 Task: Create List Brand Identity Rebranding in Board Project Planning to Workspace Digital Marketing Agencies. Create List Brand Identity Consistency in Board Social Media Ad Campaign Management to Workspace Digital Marketing Agencies. Create List Brand Identity Localization in Board Market Analysis for Market Penetration Strategy to Workspace Digital Marketing Agencies
Action: Mouse moved to (382, 130)
Screenshot: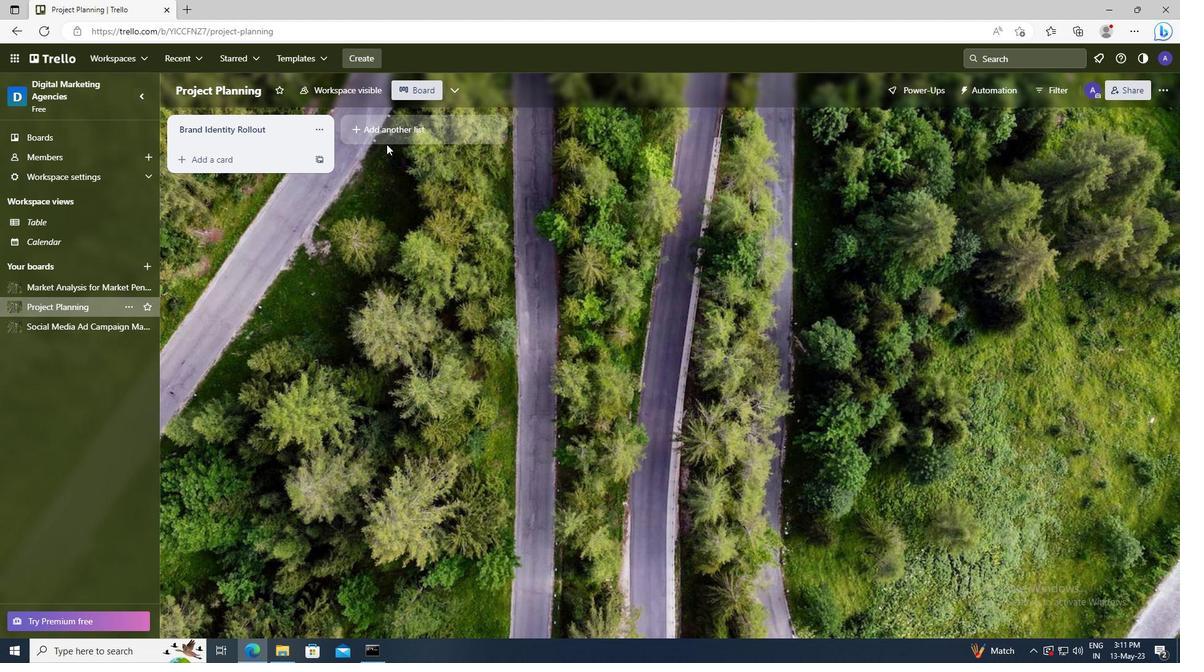 
Action: Mouse pressed left at (382, 130)
Screenshot: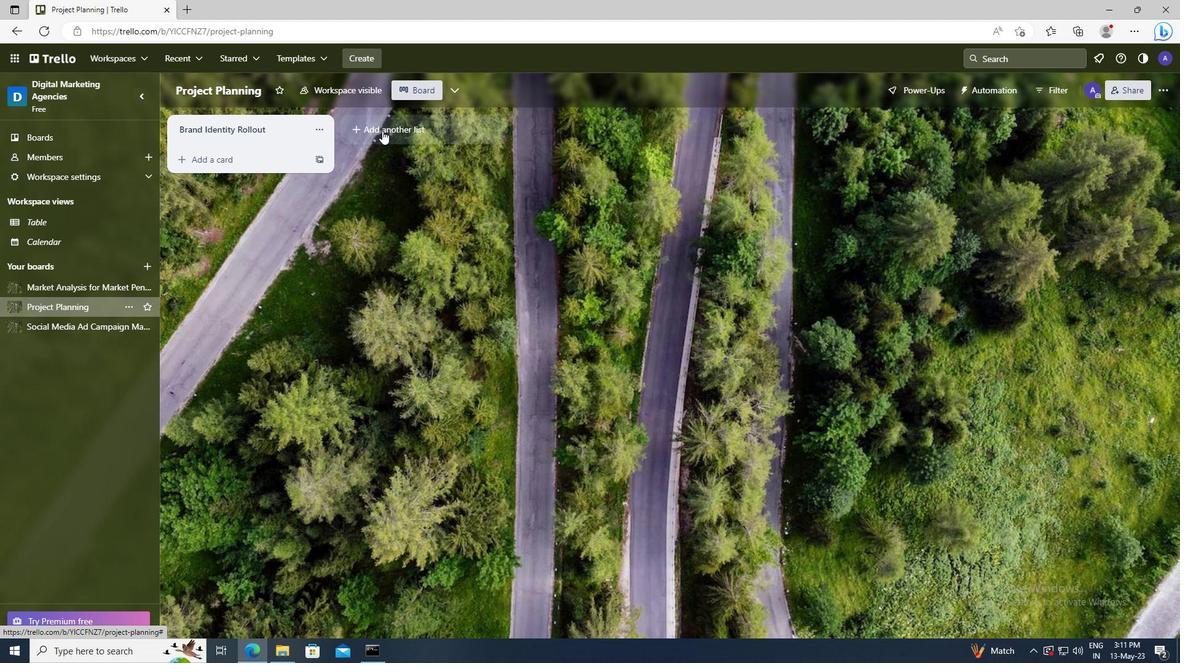 
Action: Key pressed <Key.shift>BRAND<Key.space><Key.shift>IDENTITY<Key.space><Key.shift>REBRANDING
Screenshot: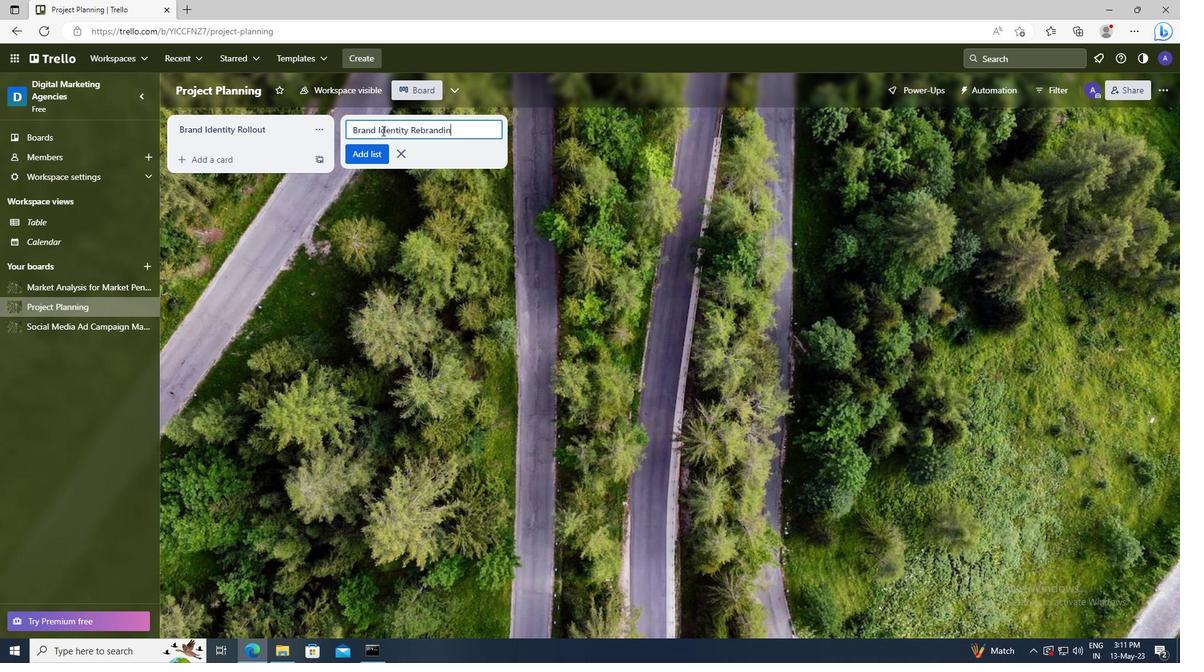 
Action: Mouse moved to (371, 158)
Screenshot: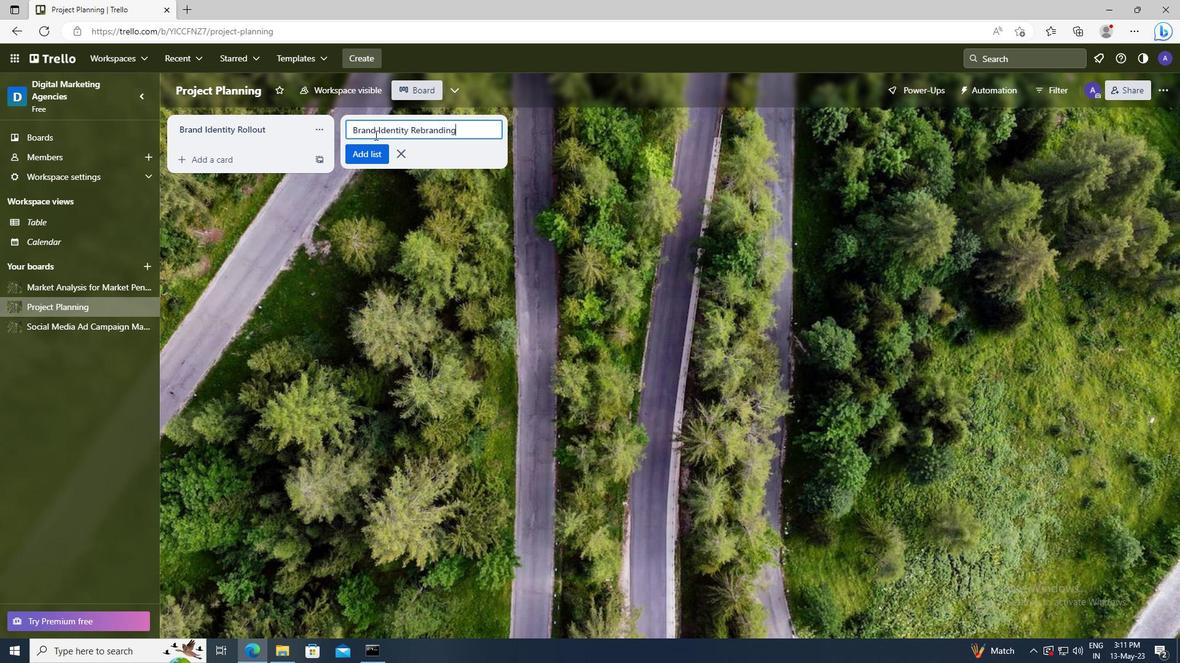 
Action: Mouse pressed left at (371, 158)
Screenshot: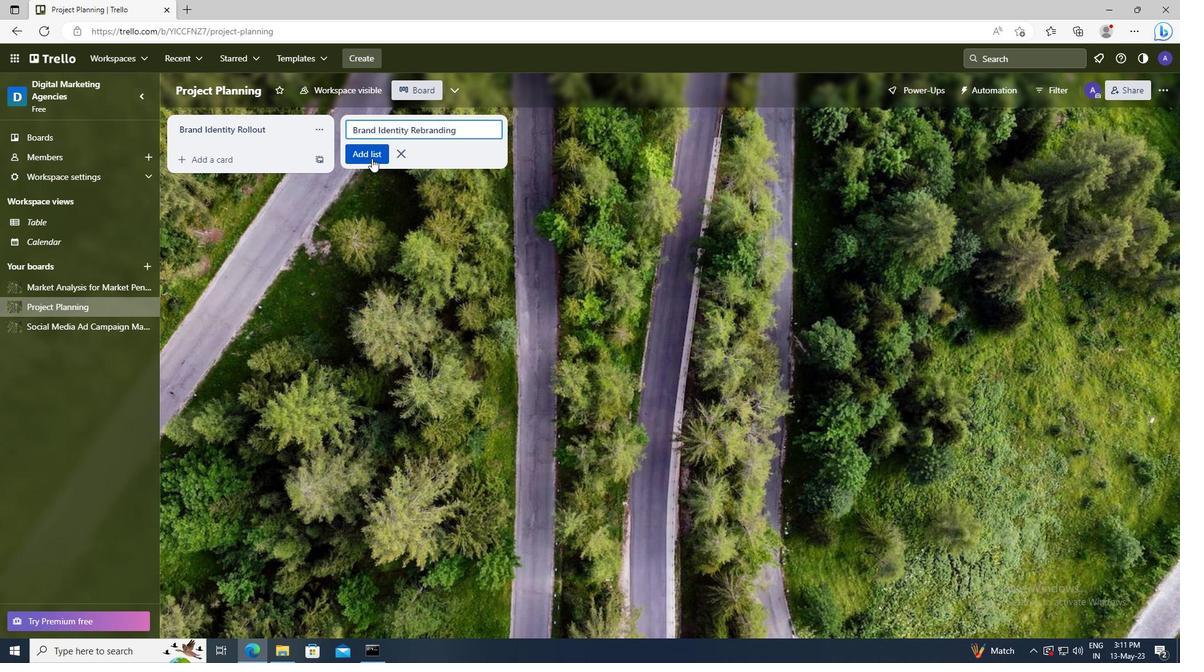 
Action: Mouse moved to (98, 329)
Screenshot: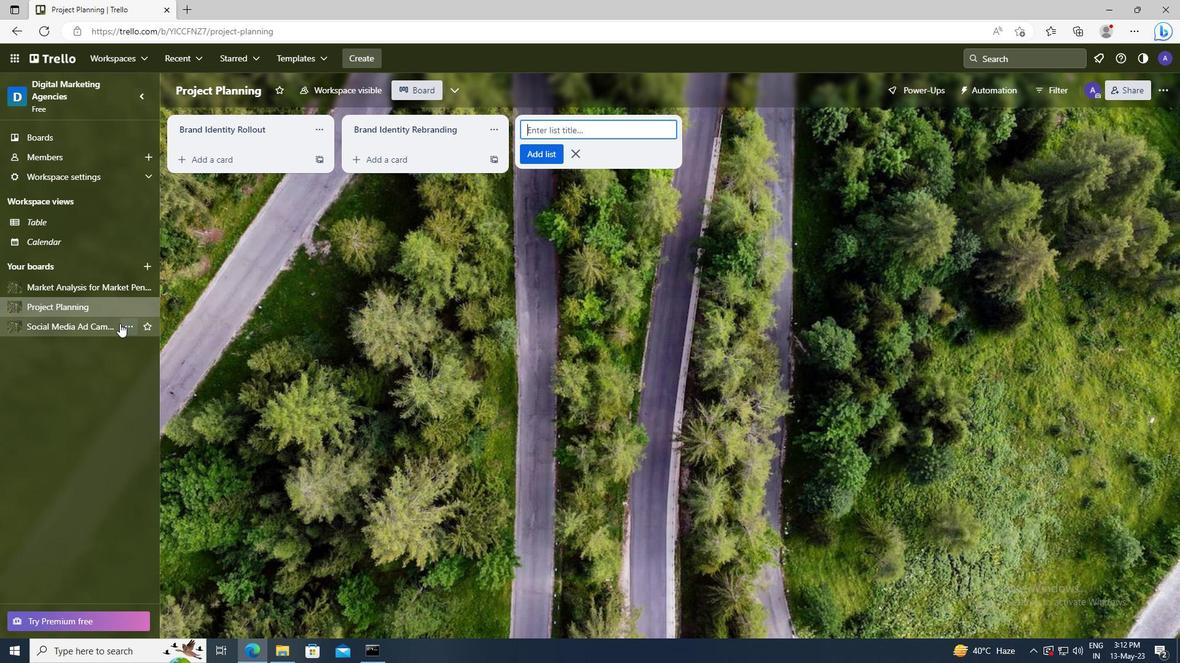 
Action: Mouse pressed left at (98, 329)
Screenshot: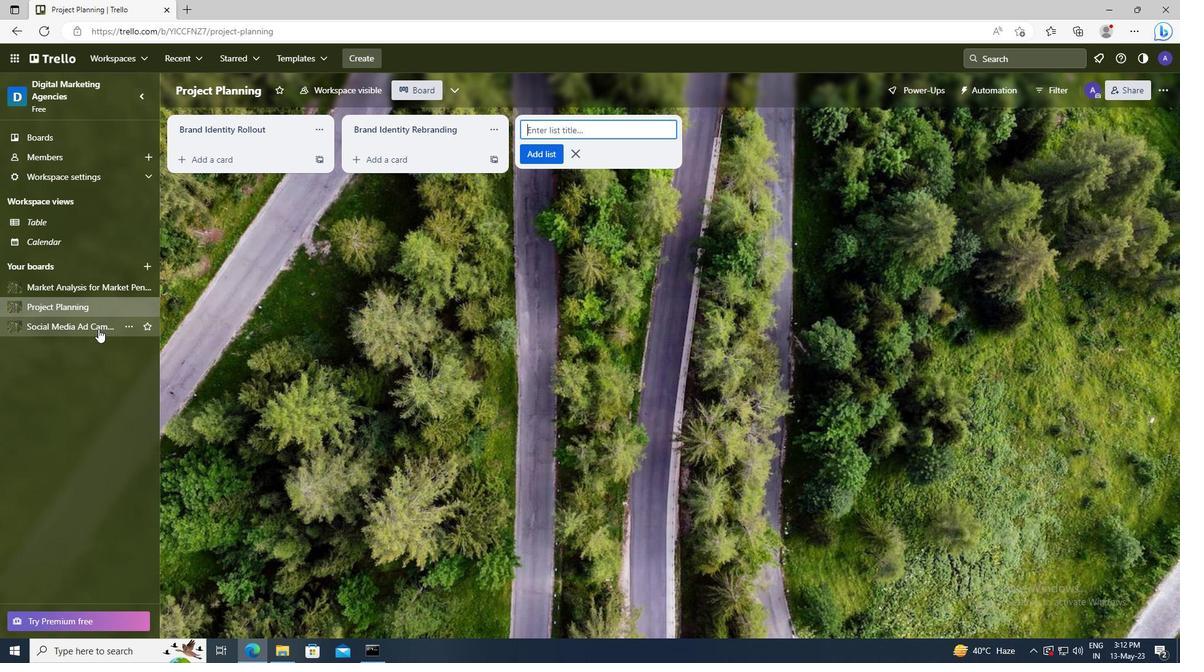 
Action: Mouse moved to (379, 130)
Screenshot: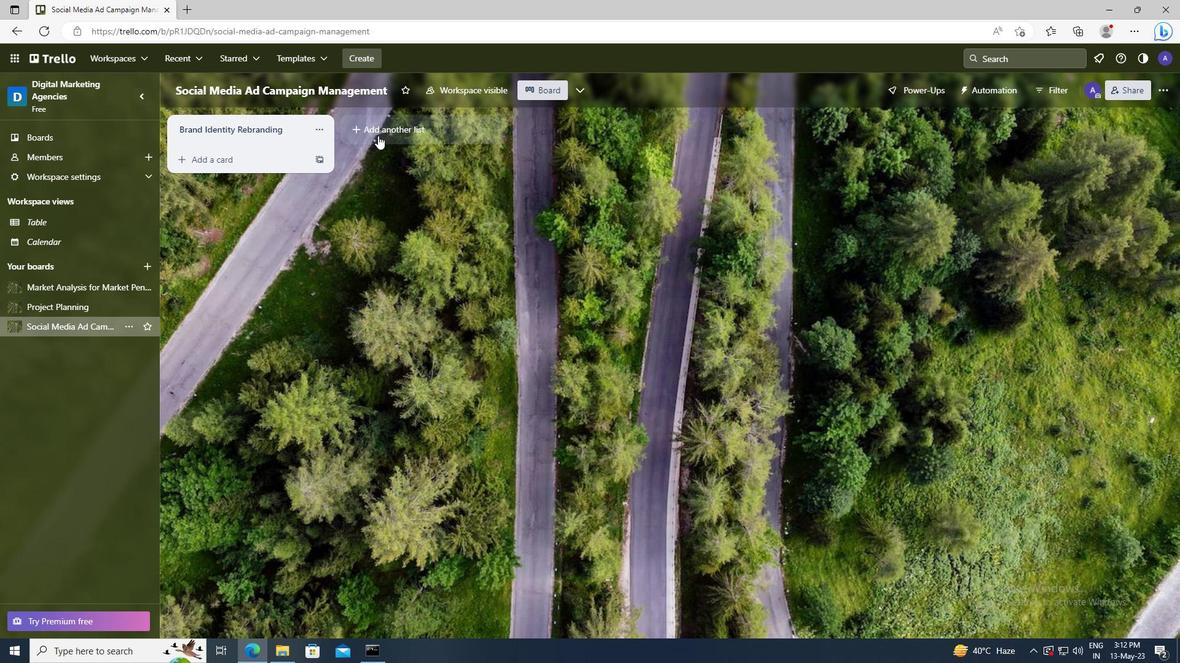 
Action: Mouse pressed left at (379, 130)
Screenshot: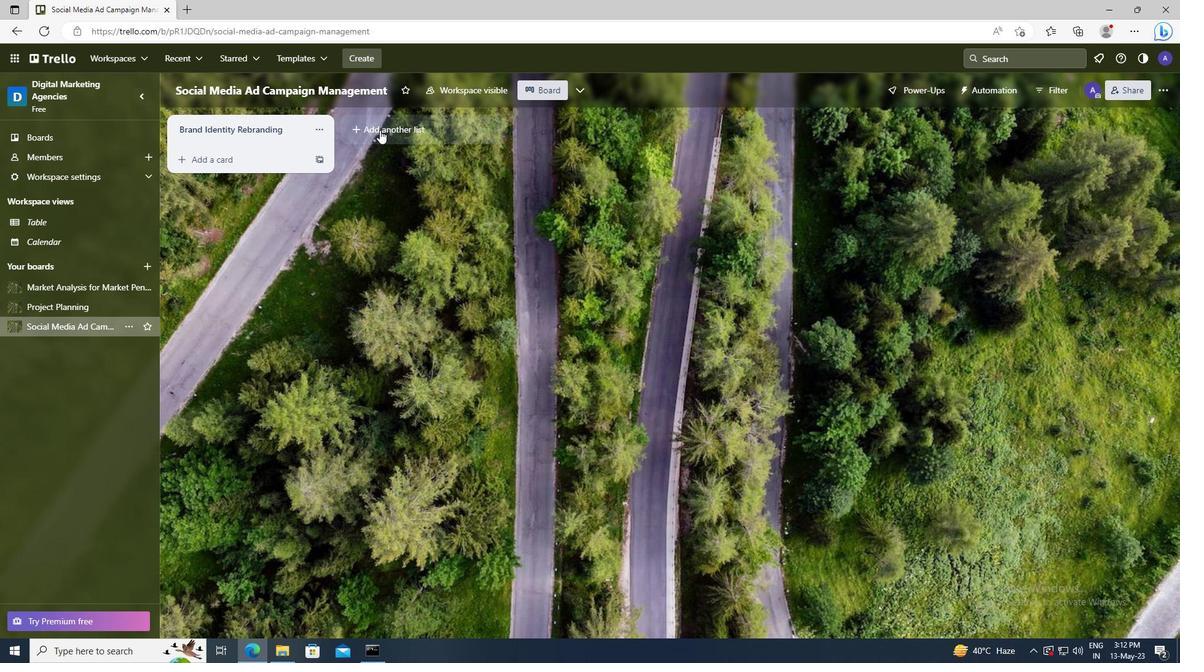 
Action: Key pressed <Key.shift>BRAND<Key.space><Key.shift>IDENTITY<Key.space><Key.shift>CONSISTENCY
Screenshot: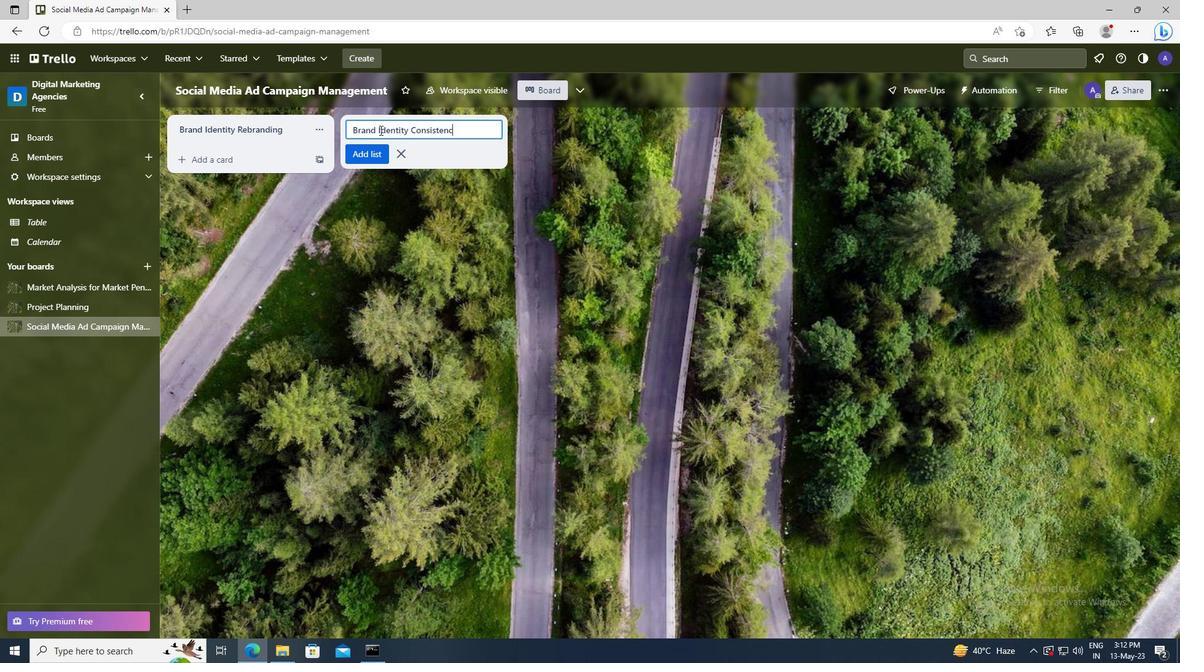 
Action: Mouse moved to (380, 155)
Screenshot: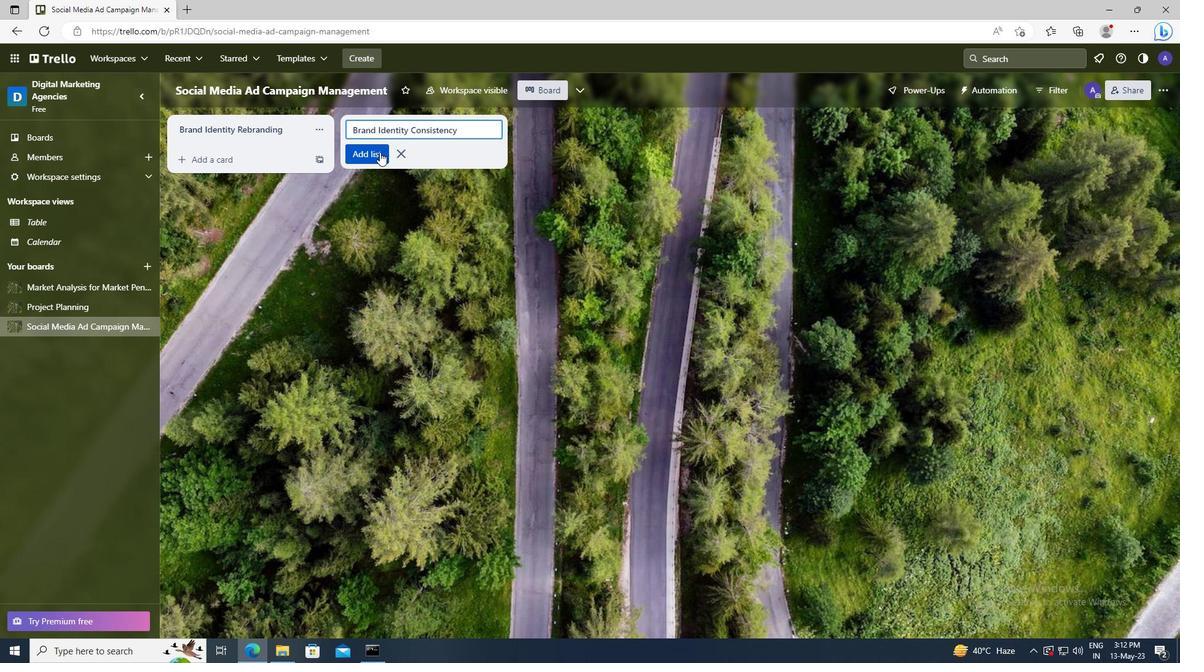 
Action: Mouse pressed left at (380, 155)
Screenshot: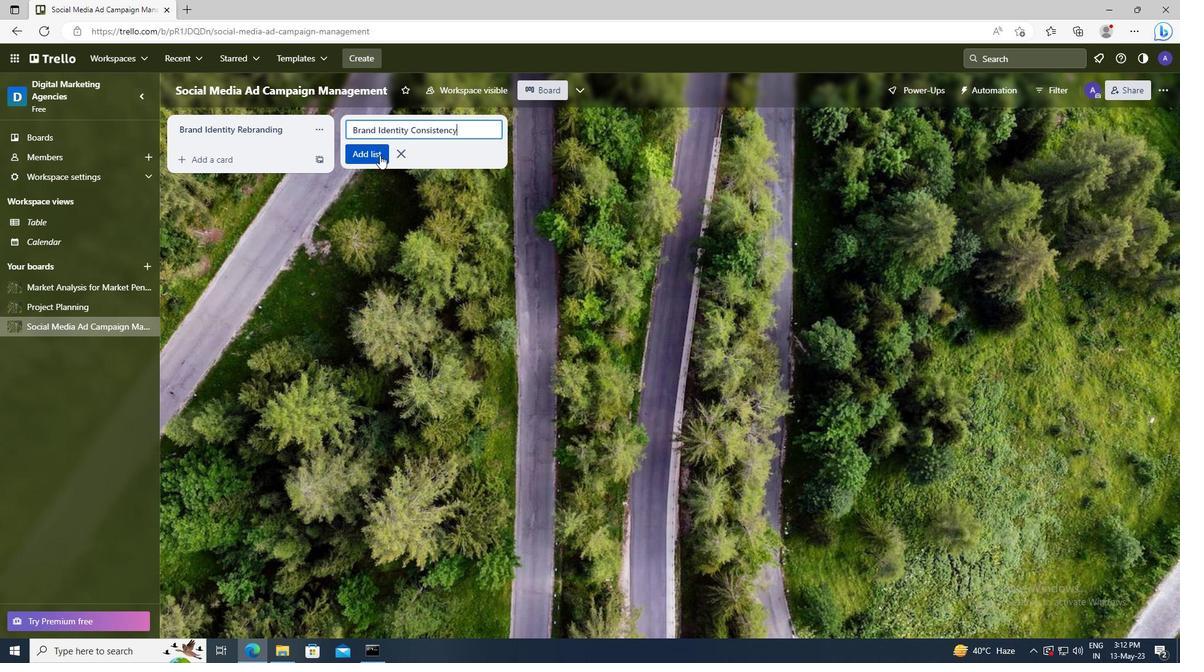 
Action: Mouse moved to (81, 287)
Screenshot: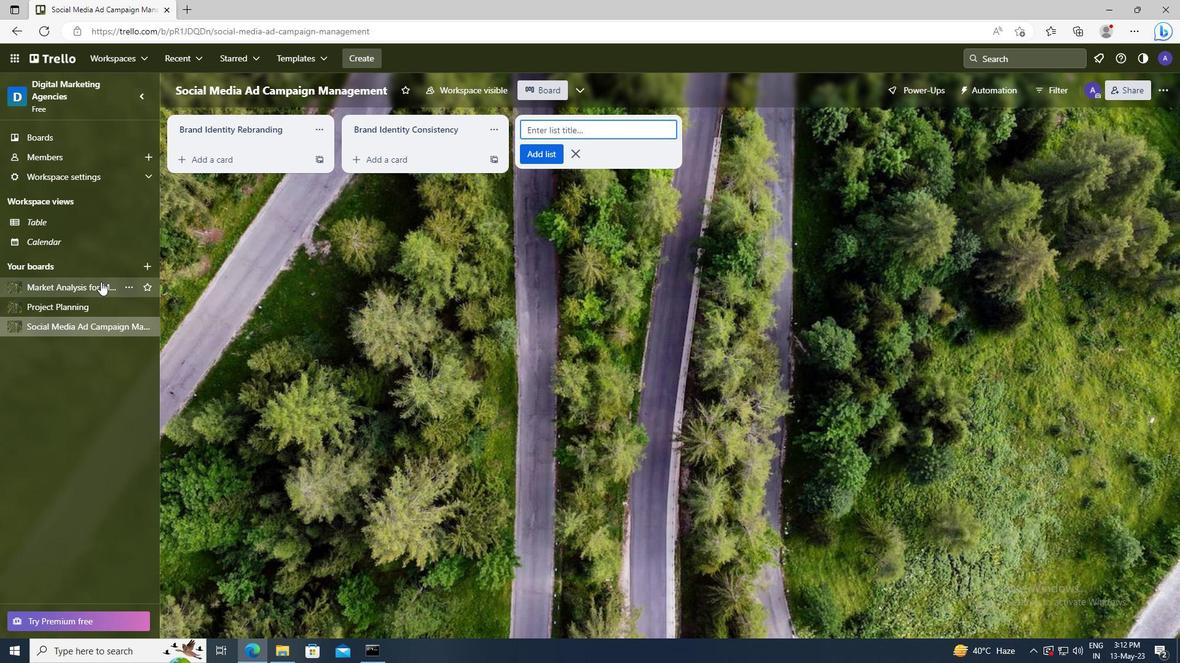 
Action: Mouse pressed left at (81, 287)
Screenshot: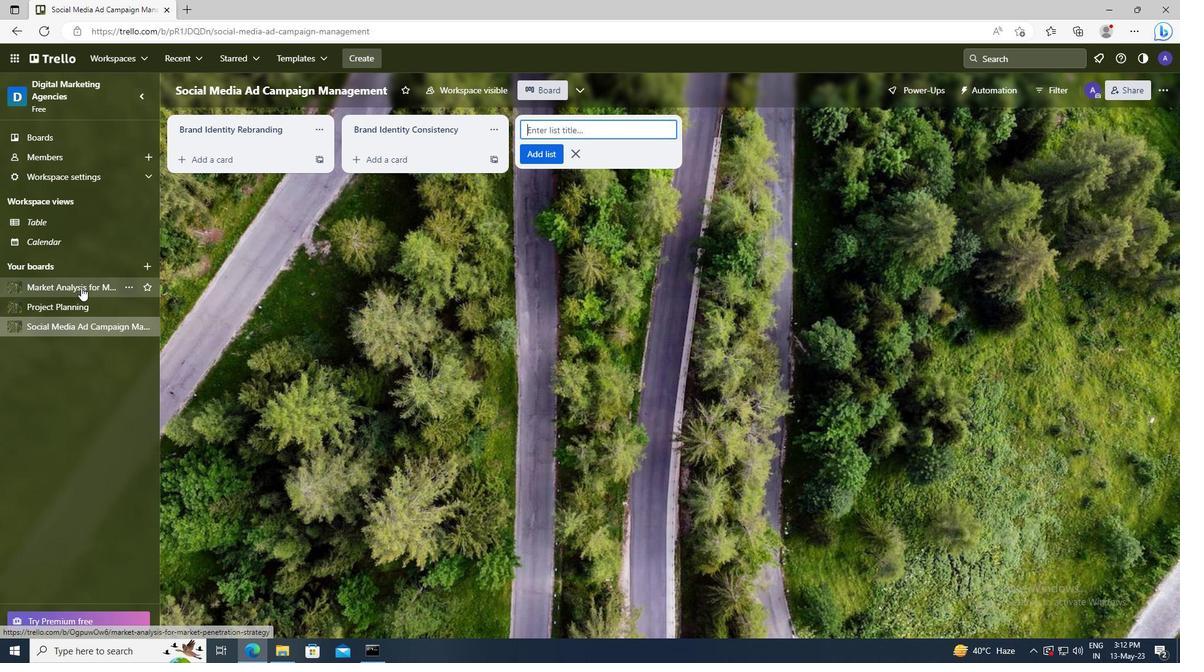 
Action: Mouse moved to (368, 133)
Screenshot: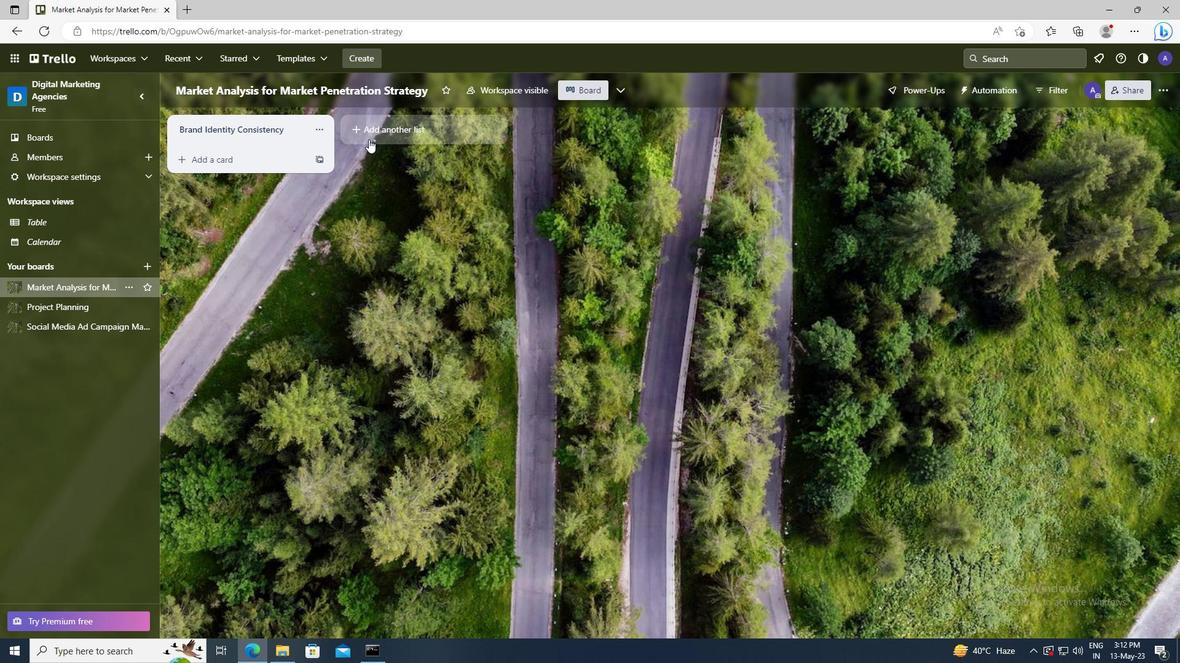 
Action: Mouse pressed left at (368, 133)
Screenshot: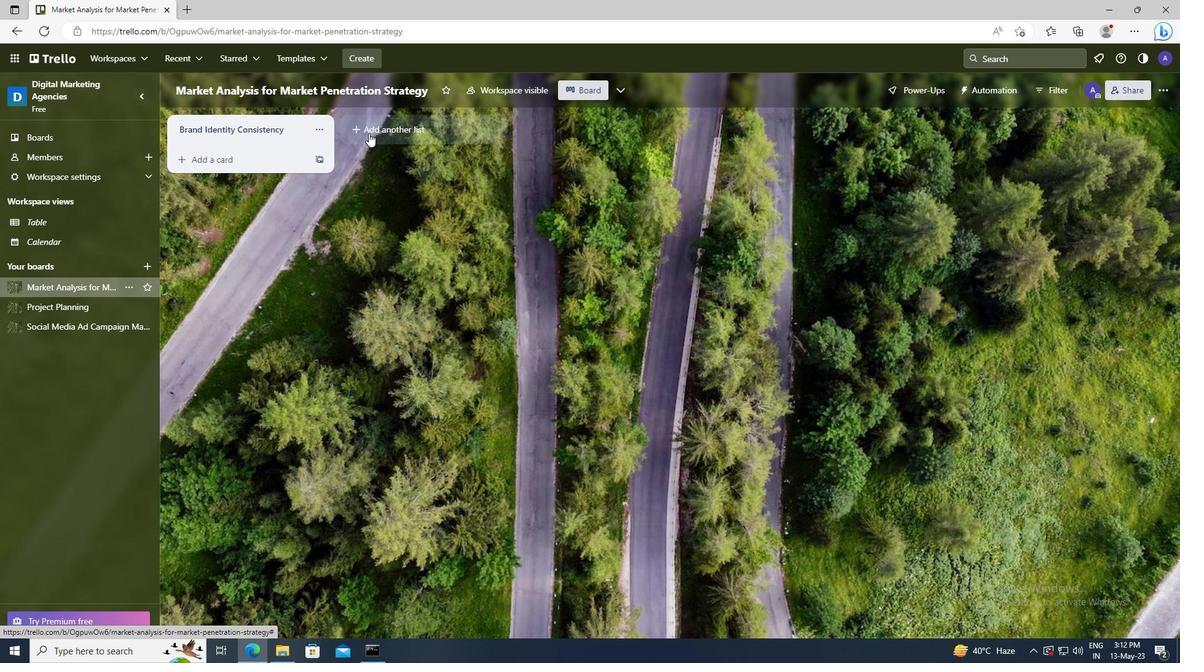 
Action: Key pressed <Key.shift>BRAND<Key.space><Key.shift>IDENTITY<Key.space><Key.shift>LOCALIZATION
Screenshot: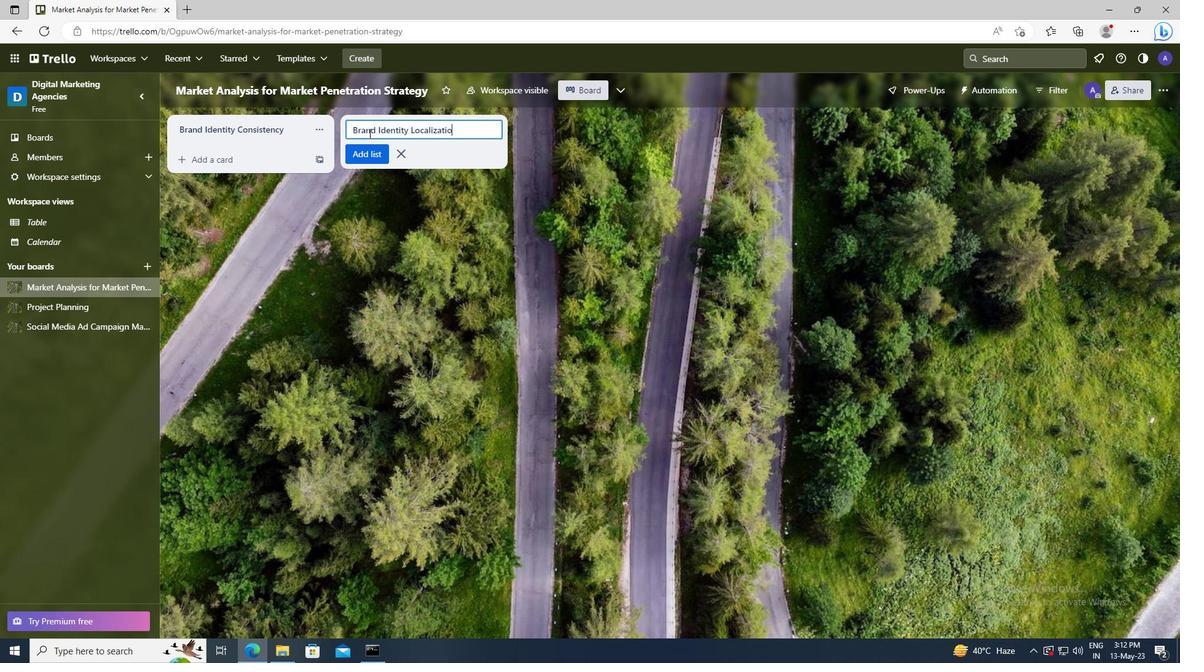 
Action: Mouse moved to (368, 153)
Screenshot: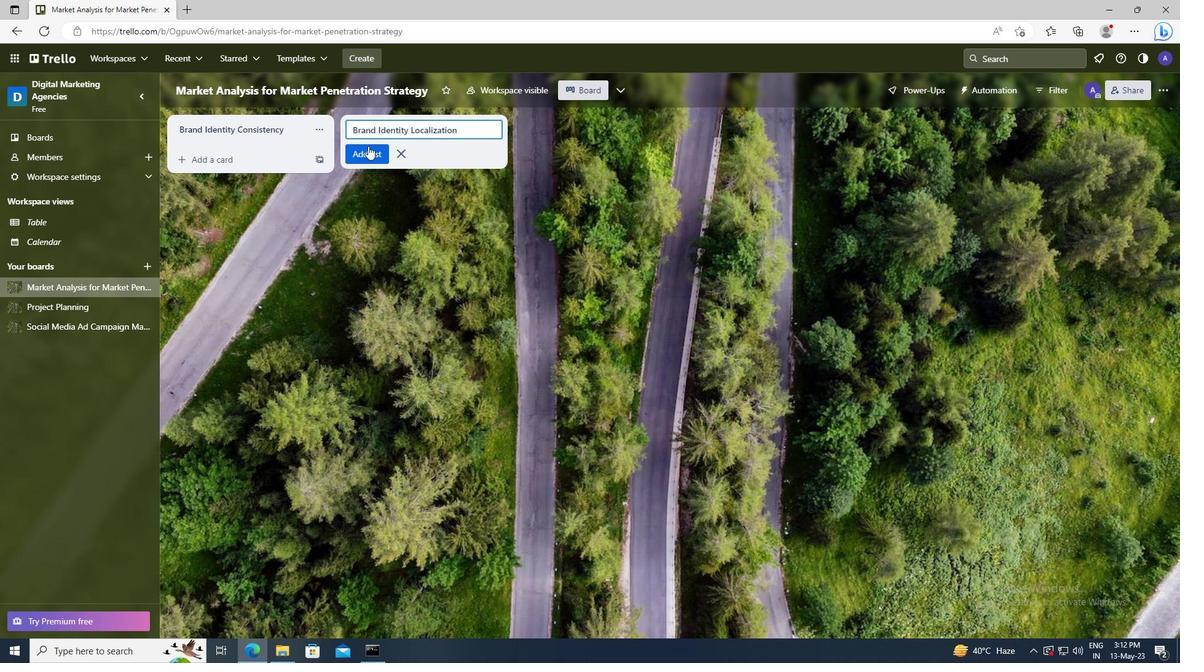 
Action: Mouse pressed left at (368, 153)
Screenshot: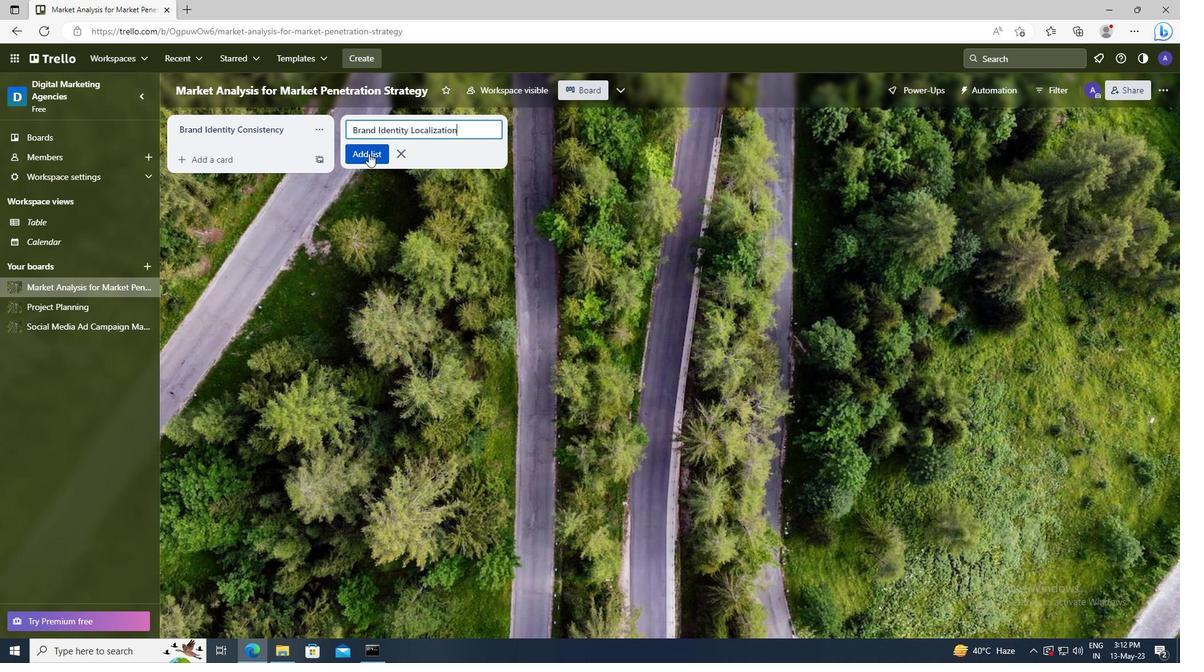 
